 Task: Select text contains with value and formula.
Action: Mouse moved to (211, 76)
Screenshot: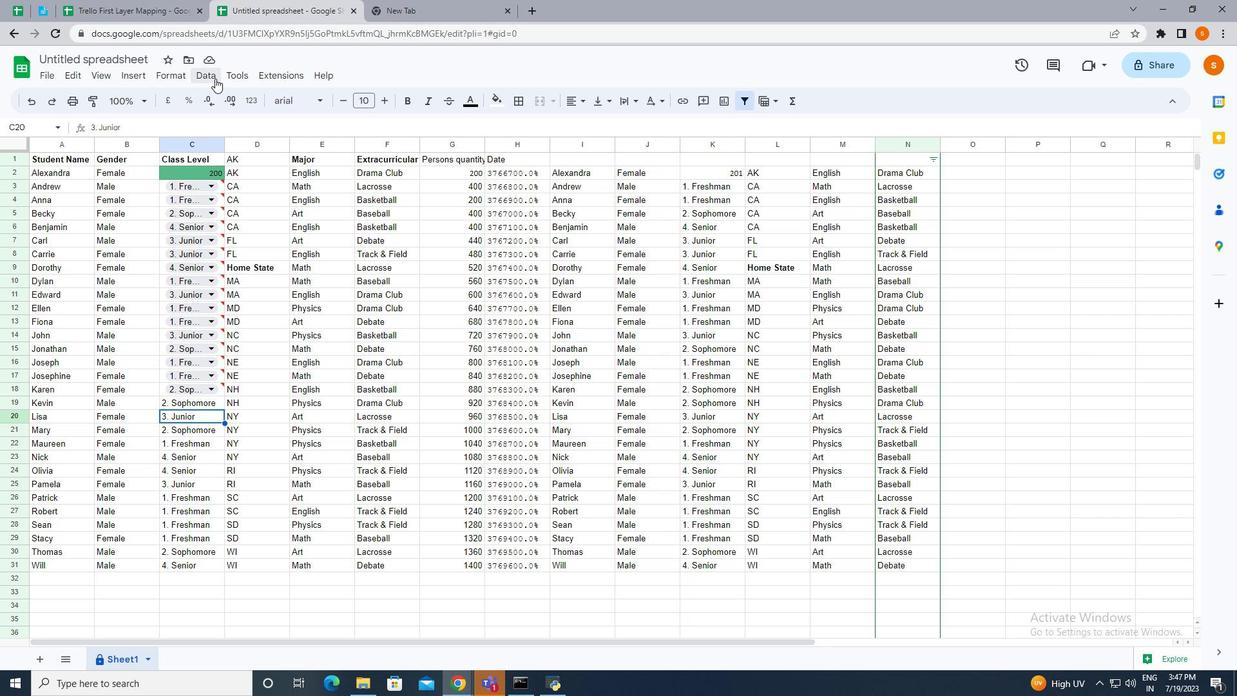 
Action: Mouse pressed left at (211, 76)
Screenshot: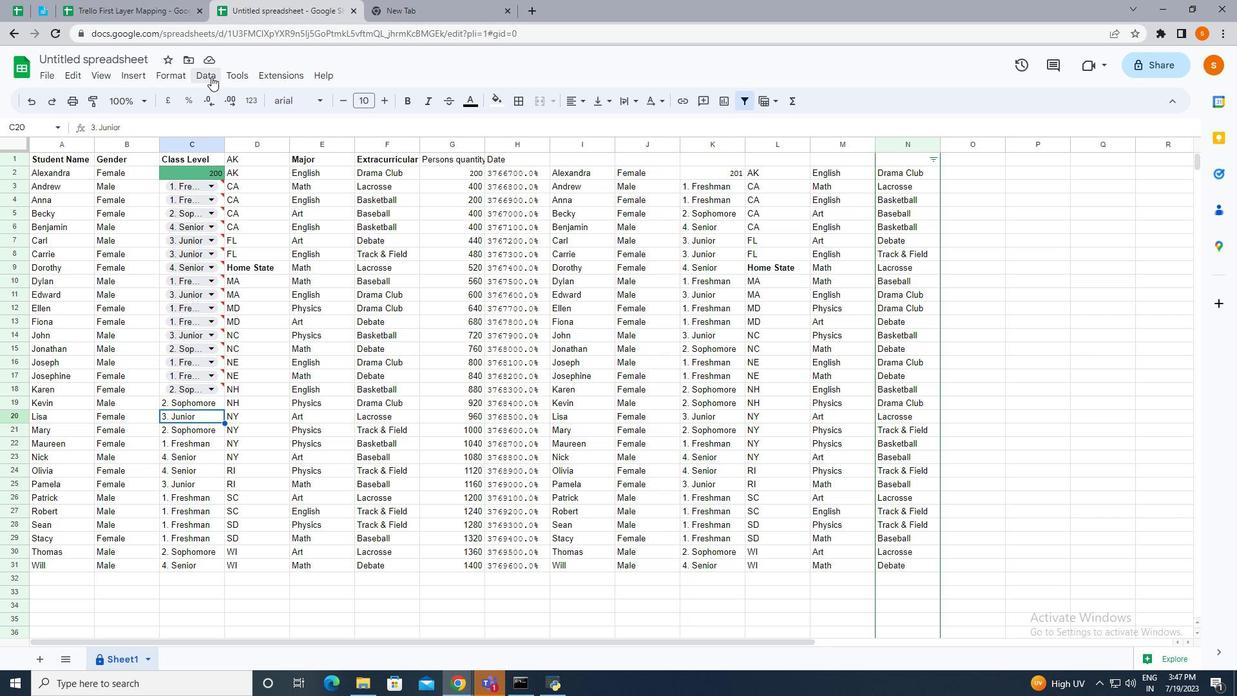 
Action: Mouse moved to (250, 330)
Screenshot: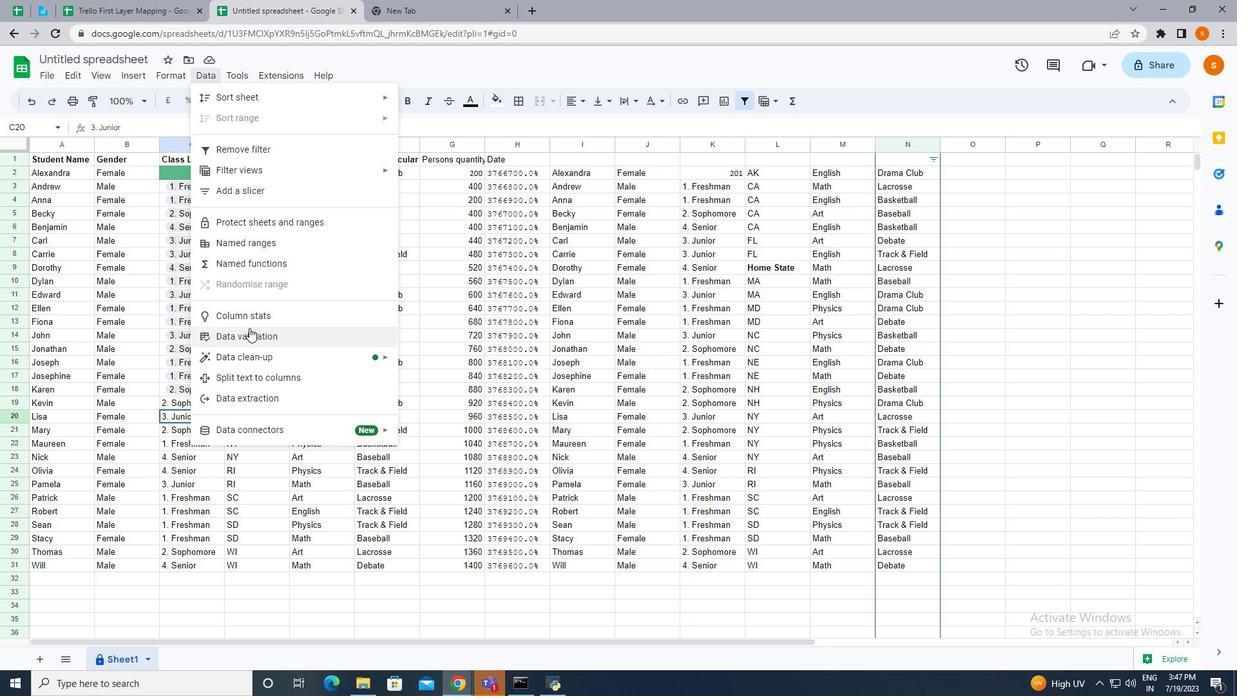 
Action: Mouse pressed left at (250, 330)
Screenshot: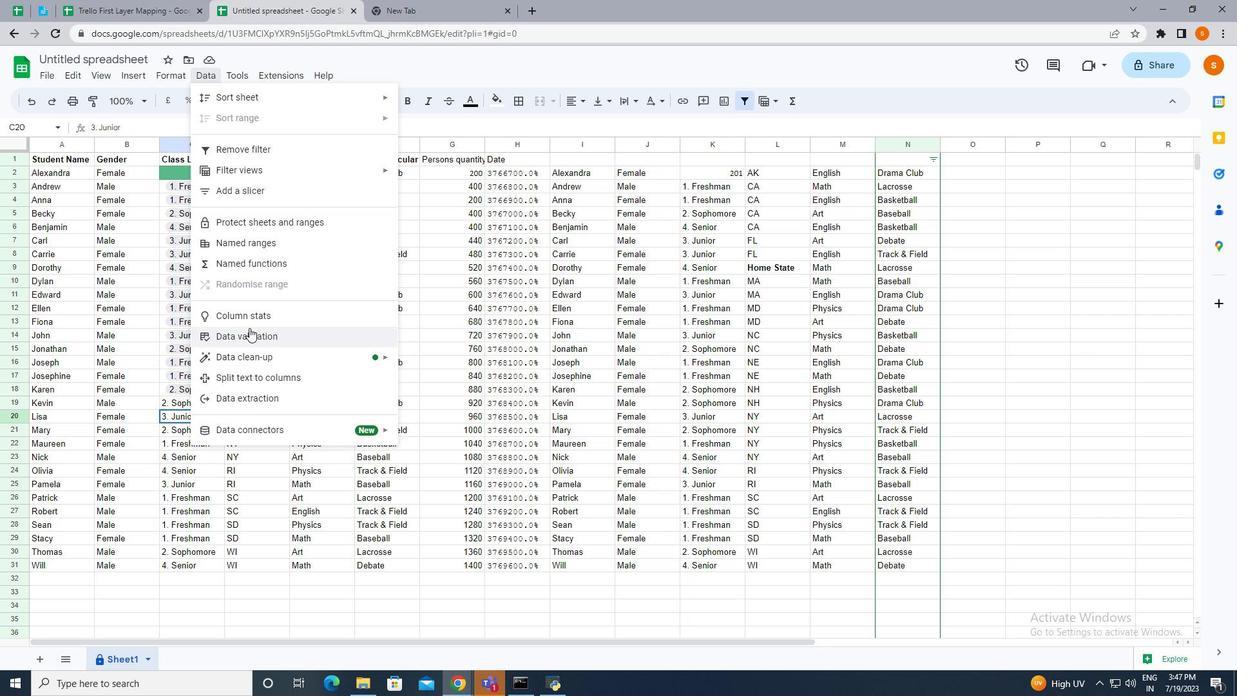 
Action: Mouse moved to (1035, 154)
Screenshot: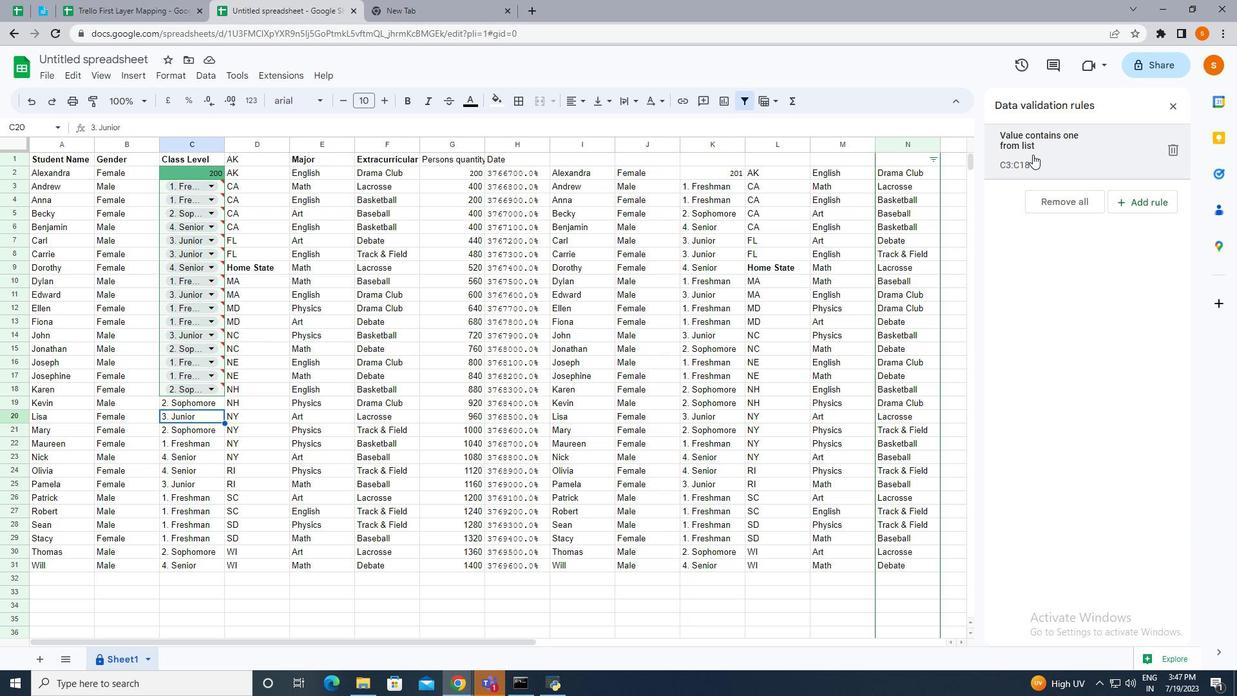 
Action: Mouse pressed left at (1035, 154)
Screenshot: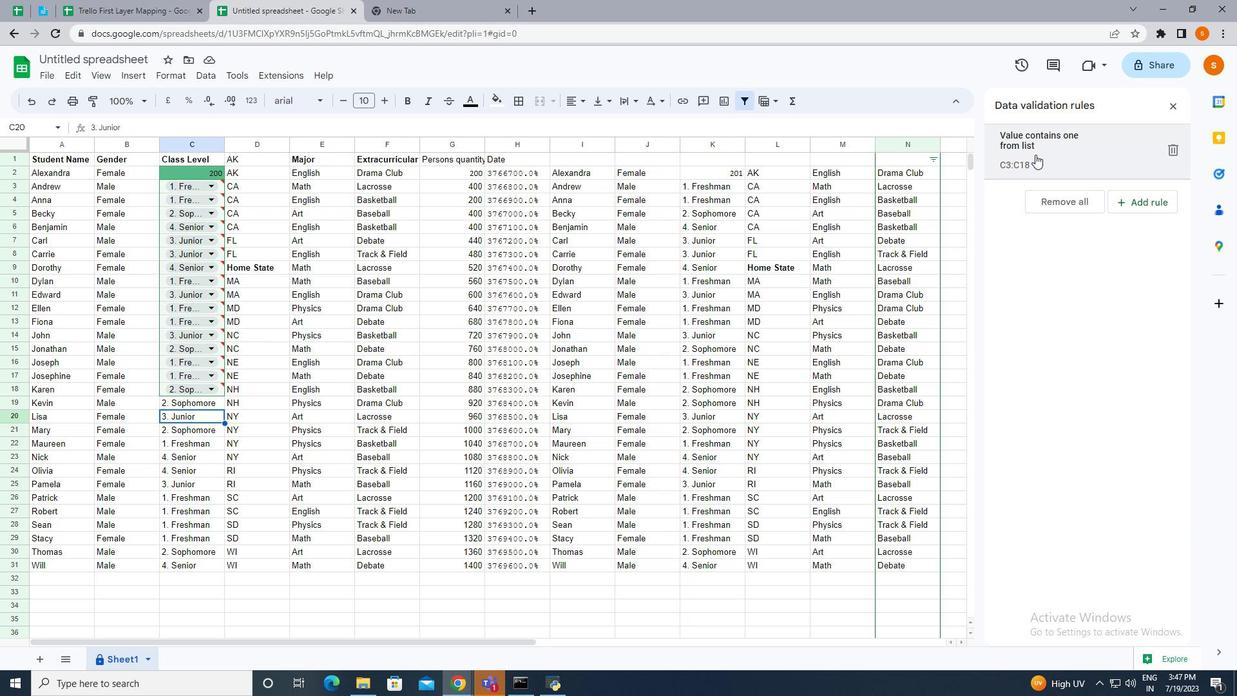 
Action: Mouse moved to (1072, 212)
Screenshot: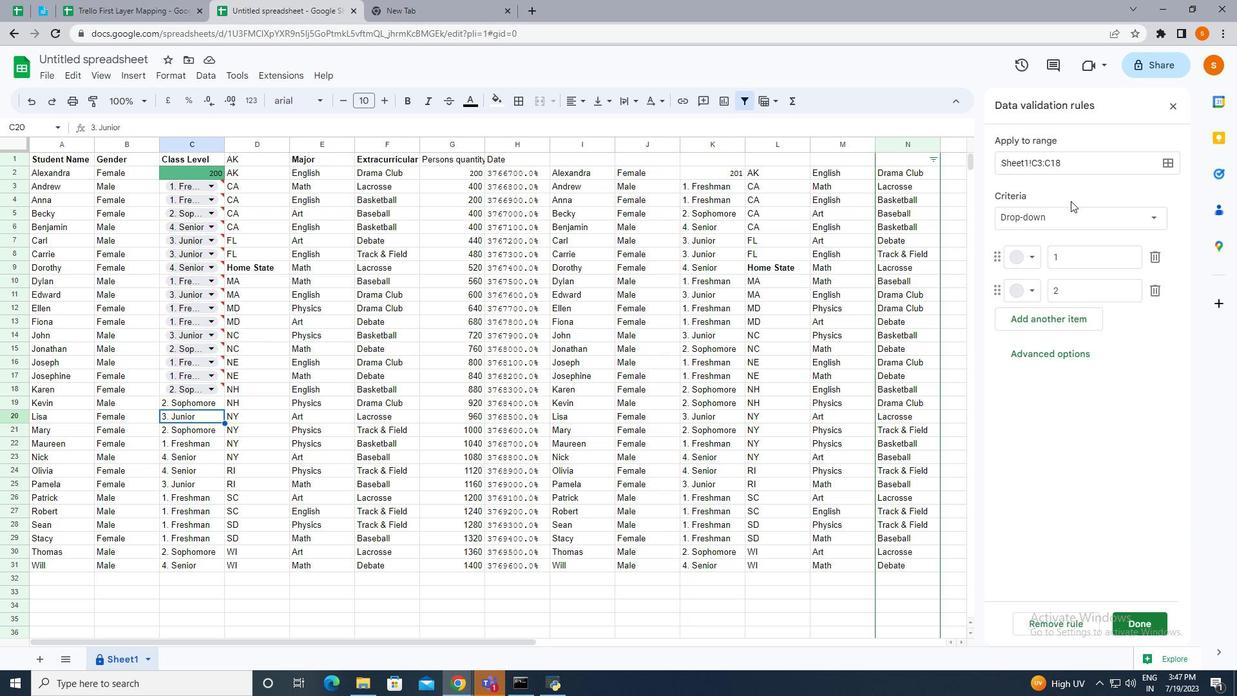 
Action: Mouse pressed left at (1072, 212)
Screenshot: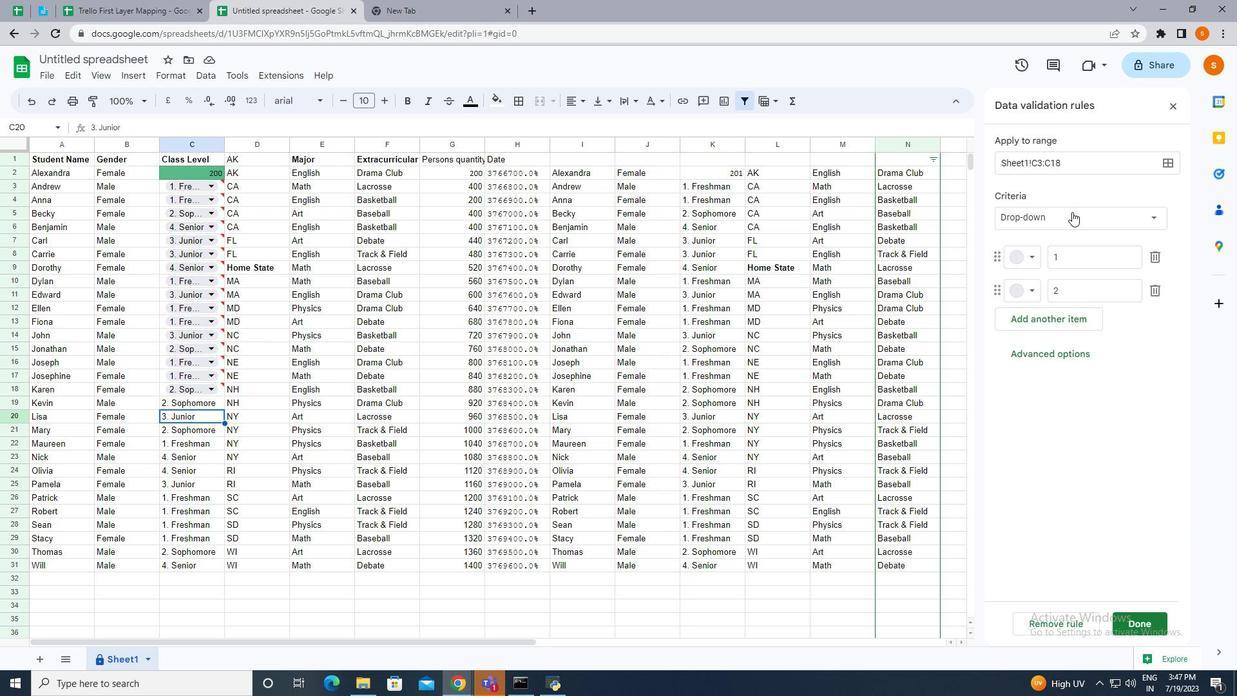 
Action: Mouse moved to (1058, 264)
Screenshot: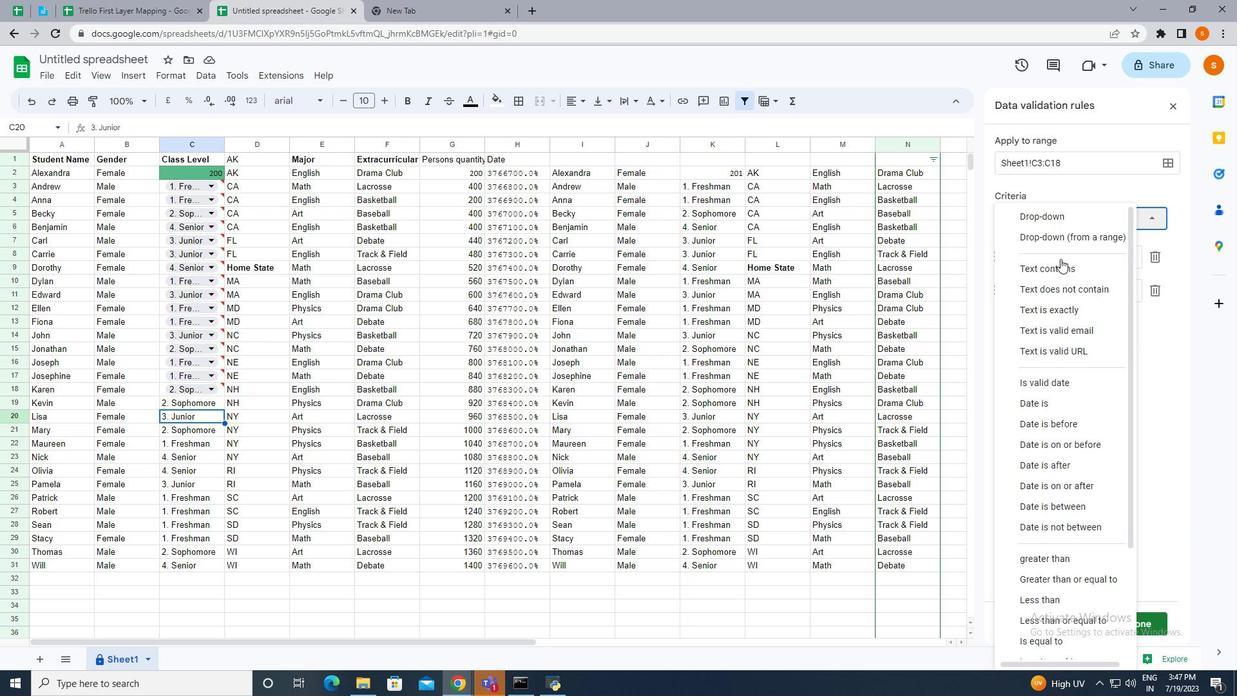
Action: Mouse pressed left at (1058, 264)
Screenshot: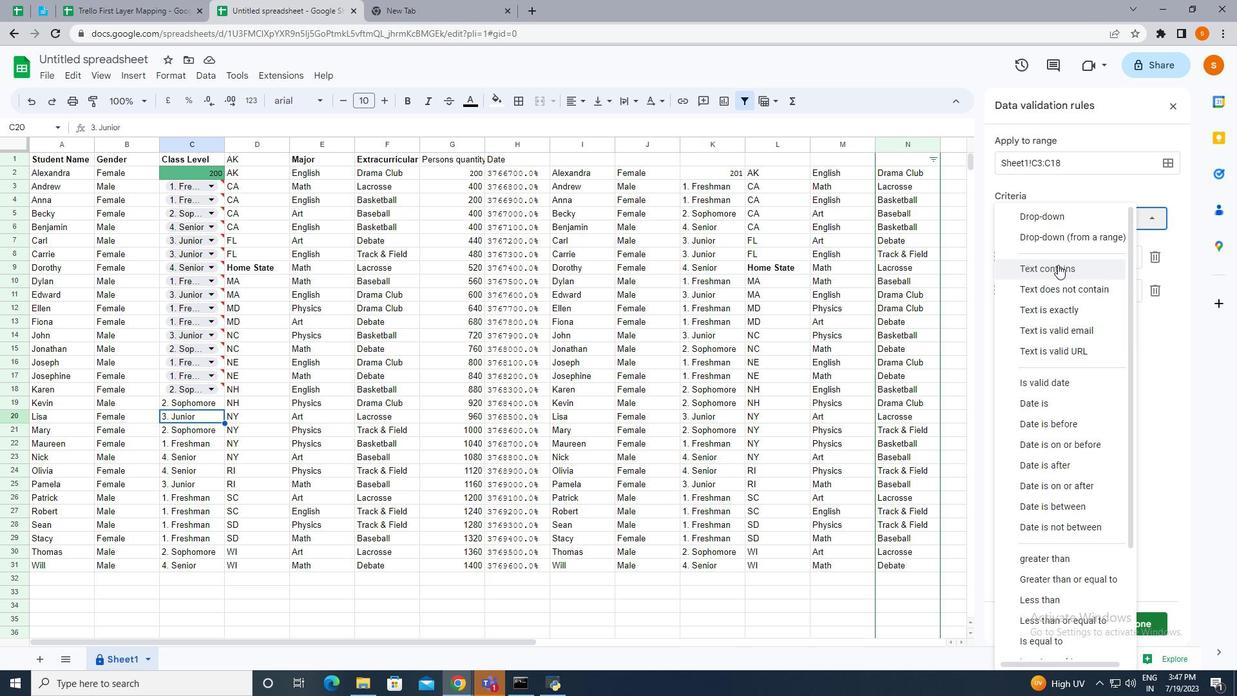 
Action: Mouse moved to (1048, 337)
Screenshot: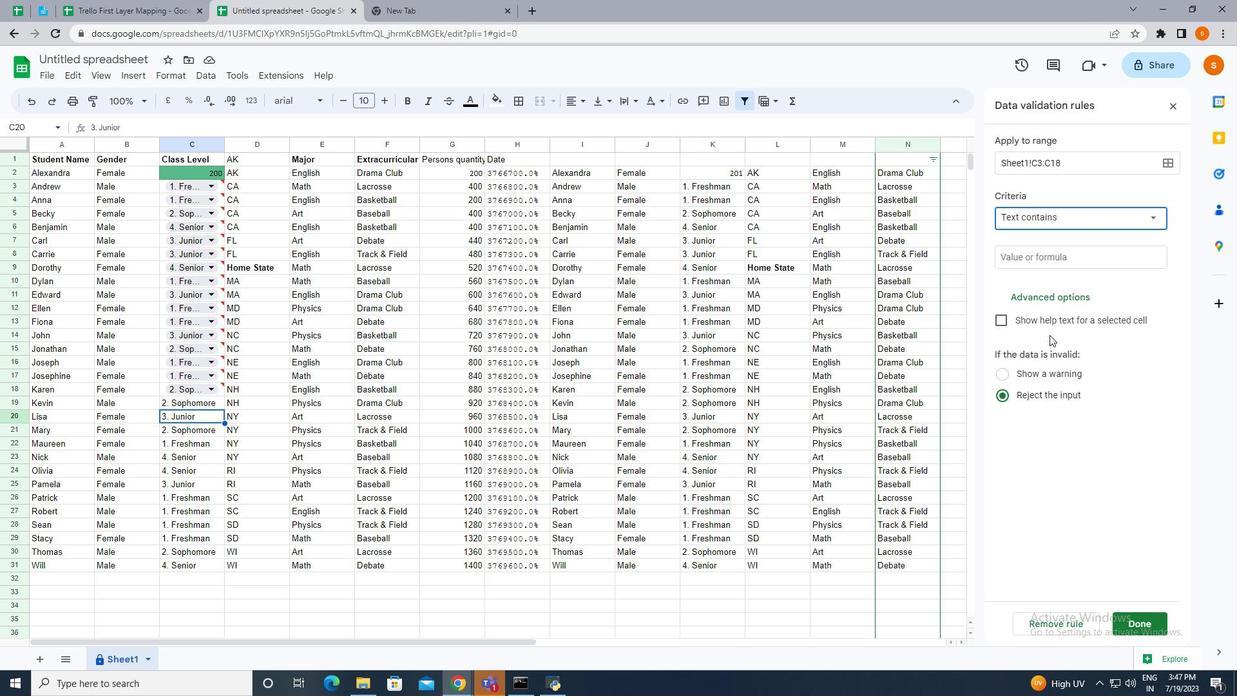 
